 Task: Add Laclare Family Creamery Mozzarella, Goat Milk Cheese to the cart.
Action: Mouse moved to (23, 103)
Screenshot: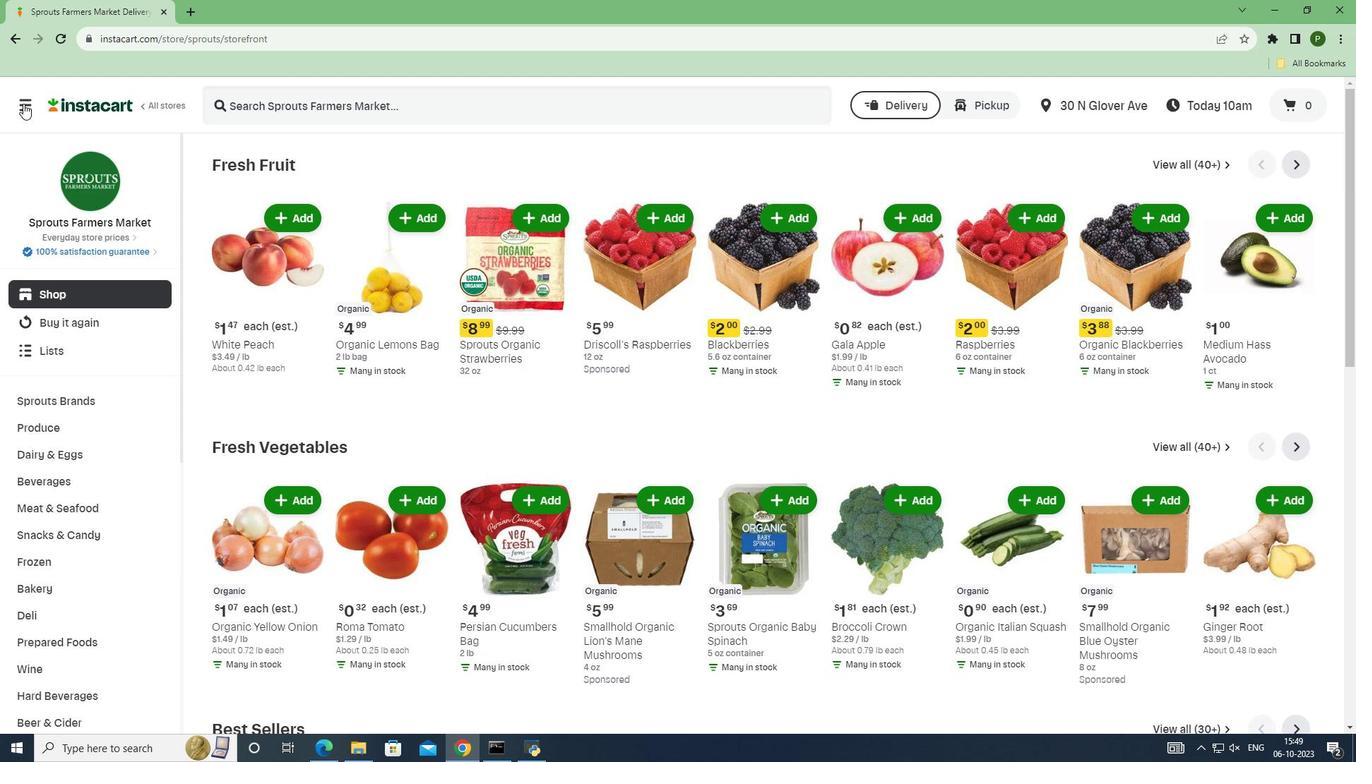 
Action: Mouse pressed left at (23, 103)
Screenshot: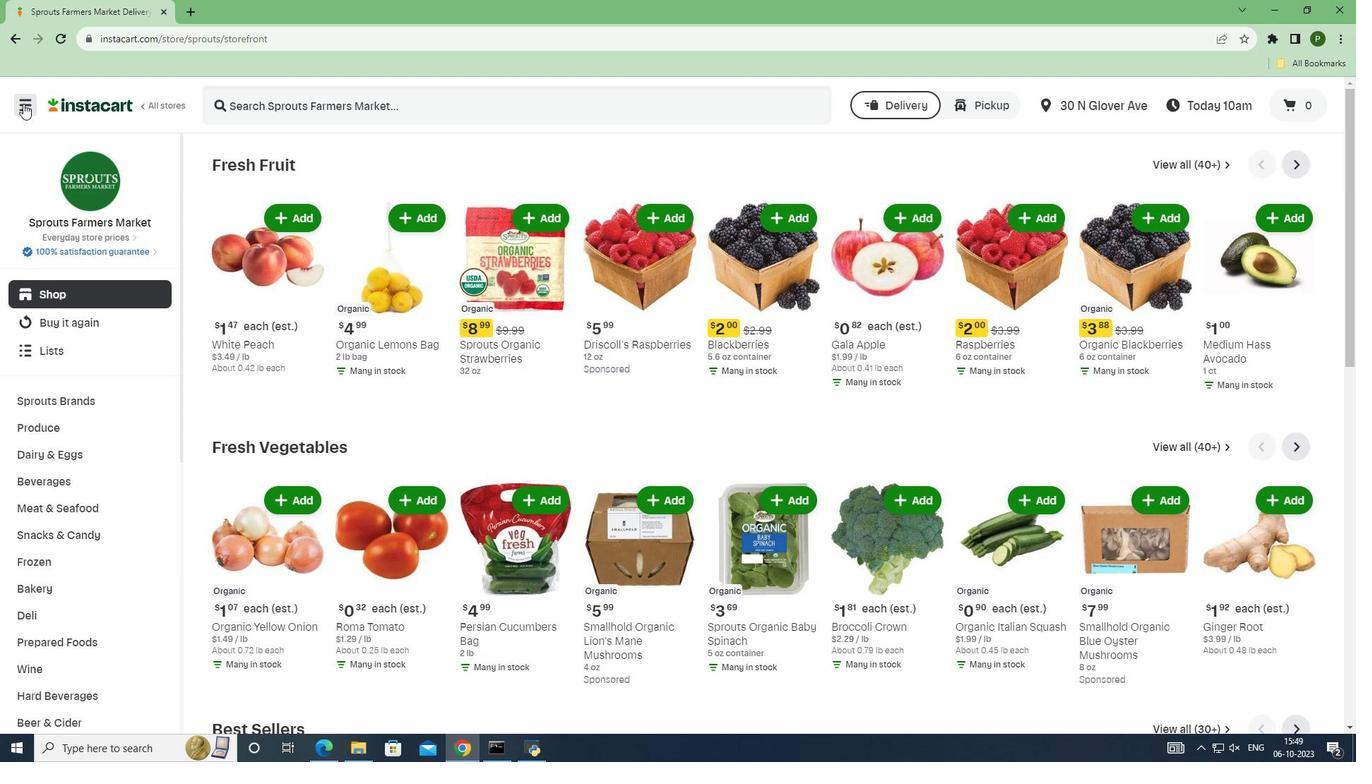 
Action: Mouse moved to (60, 373)
Screenshot: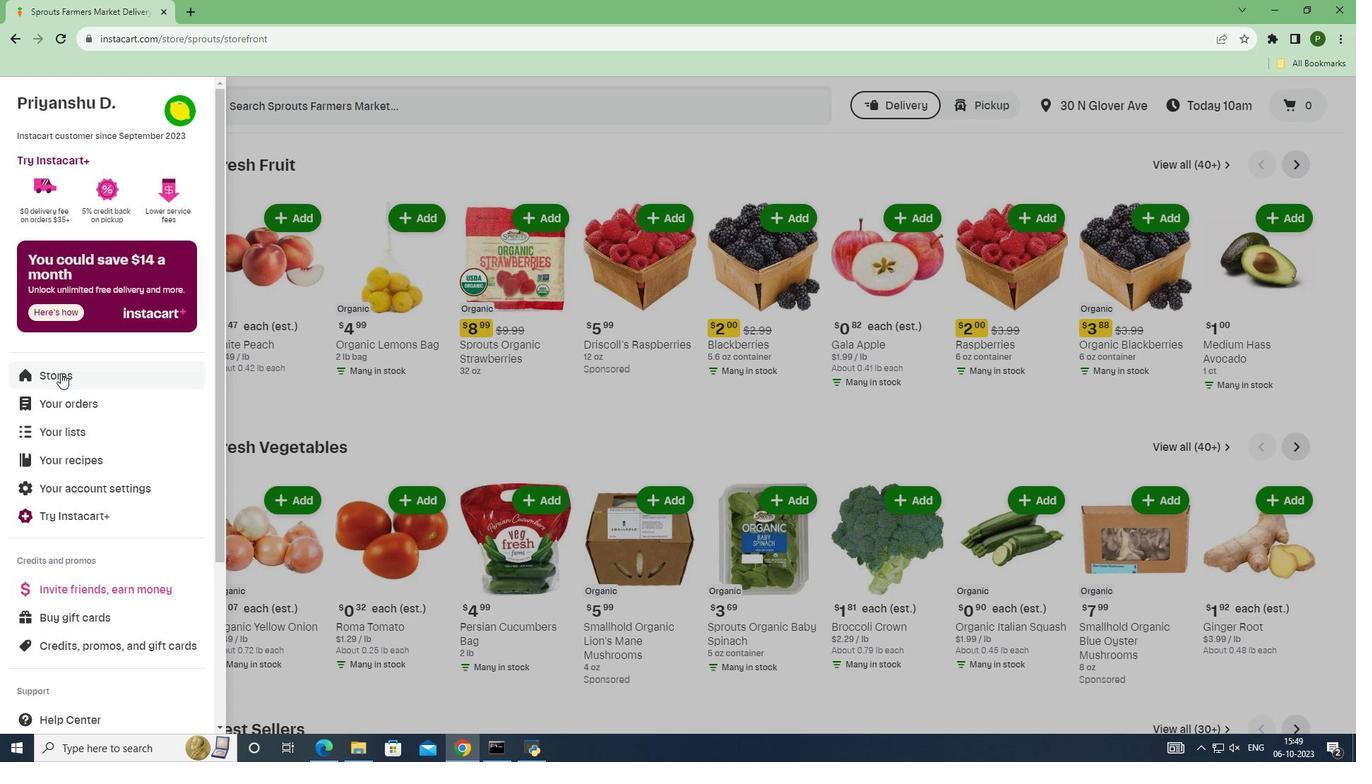 
Action: Mouse pressed left at (60, 373)
Screenshot: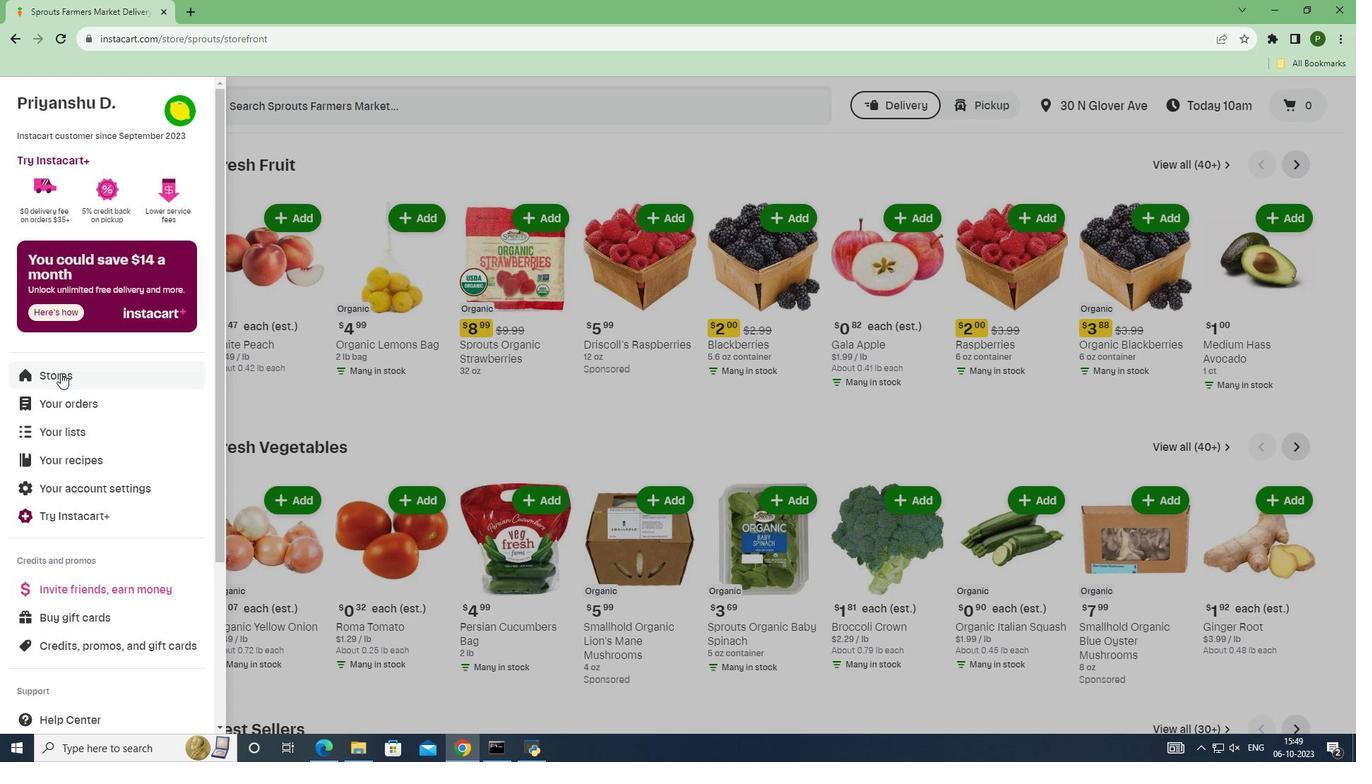
Action: Mouse moved to (329, 156)
Screenshot: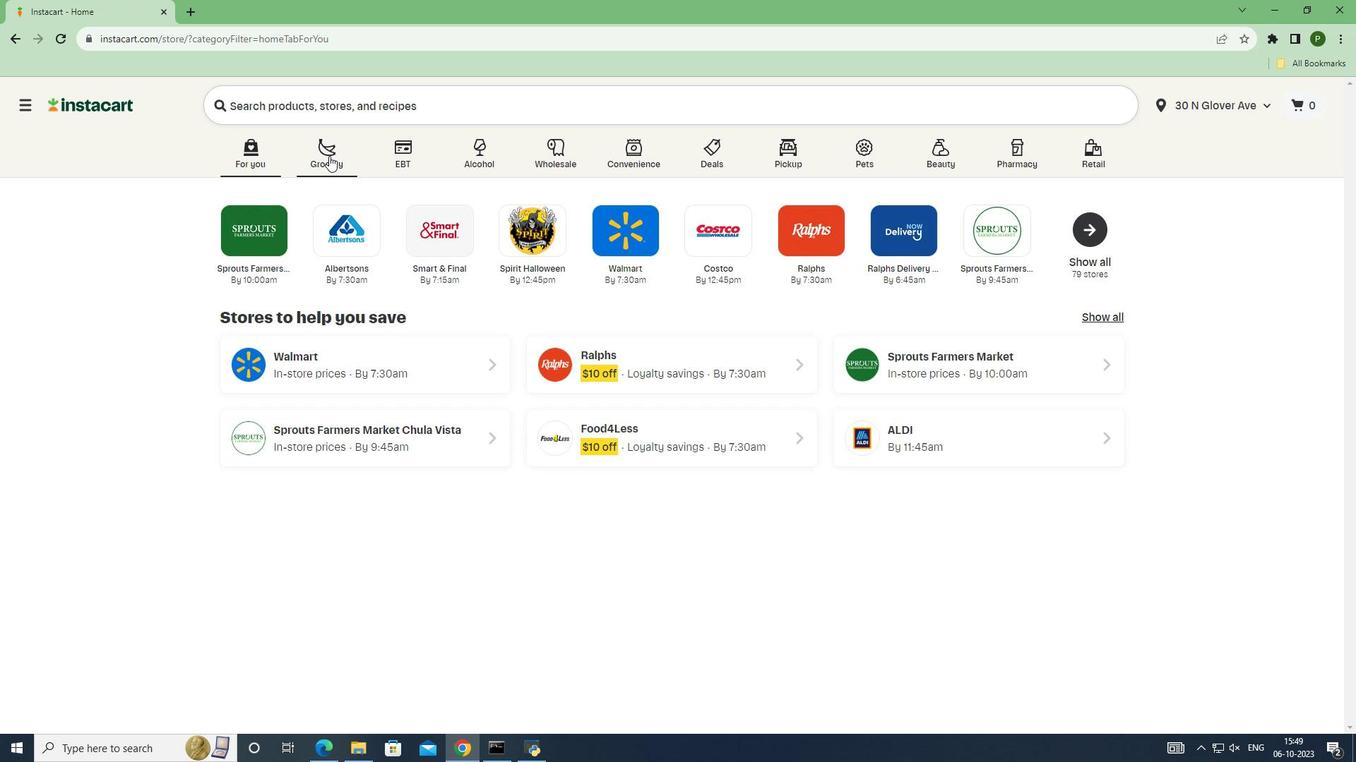 
Action: Mouse pressed left at (329, 156)
Screenshot: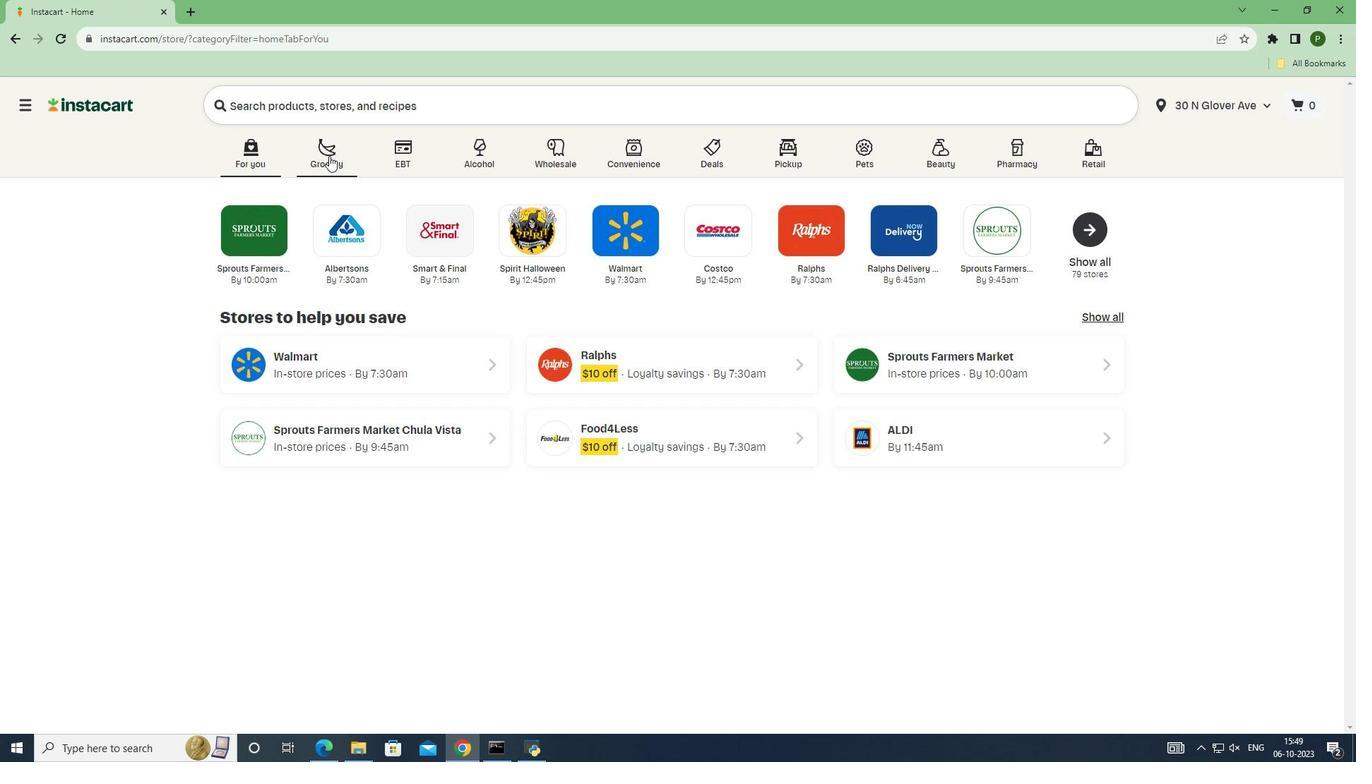 
Action: Mouse moved to (877, 328)
Screenshot: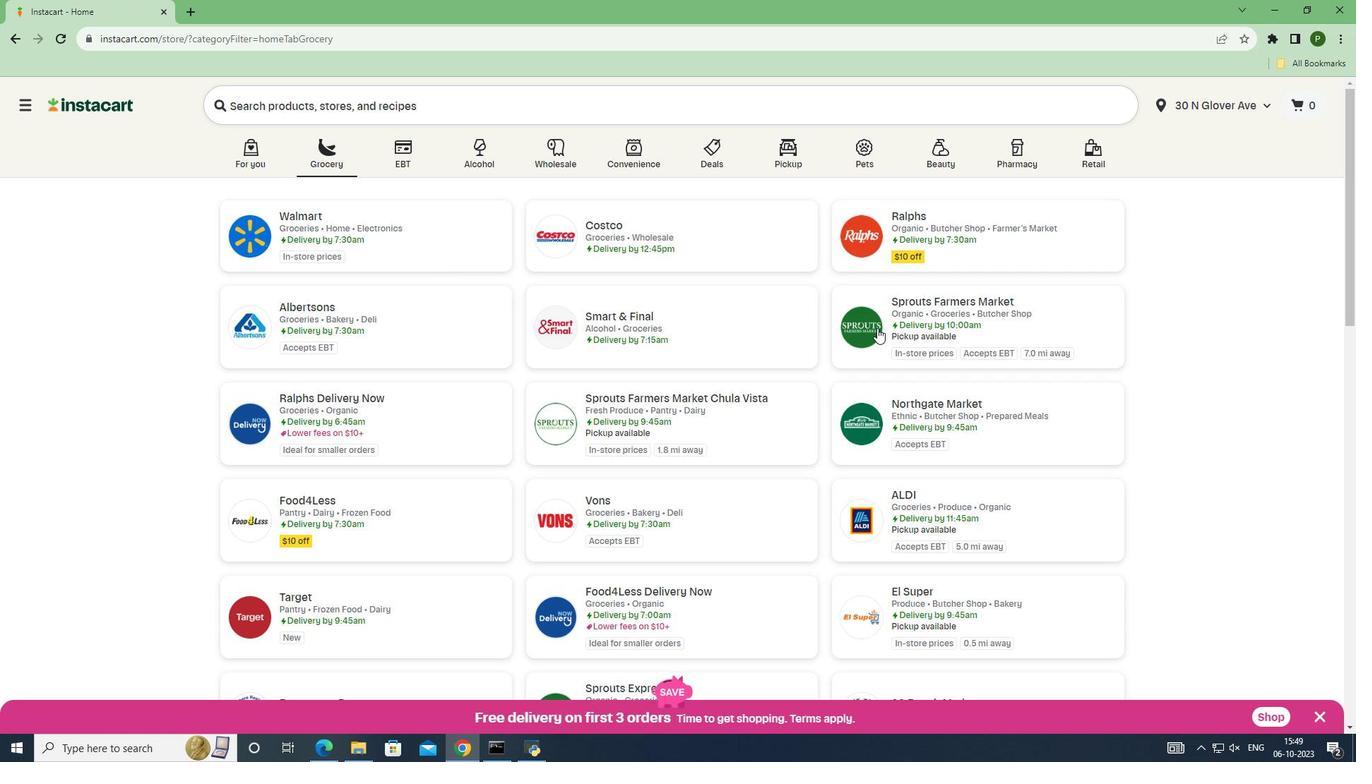 
Action: Mouse pressed left at (877, 328)
Screenshot: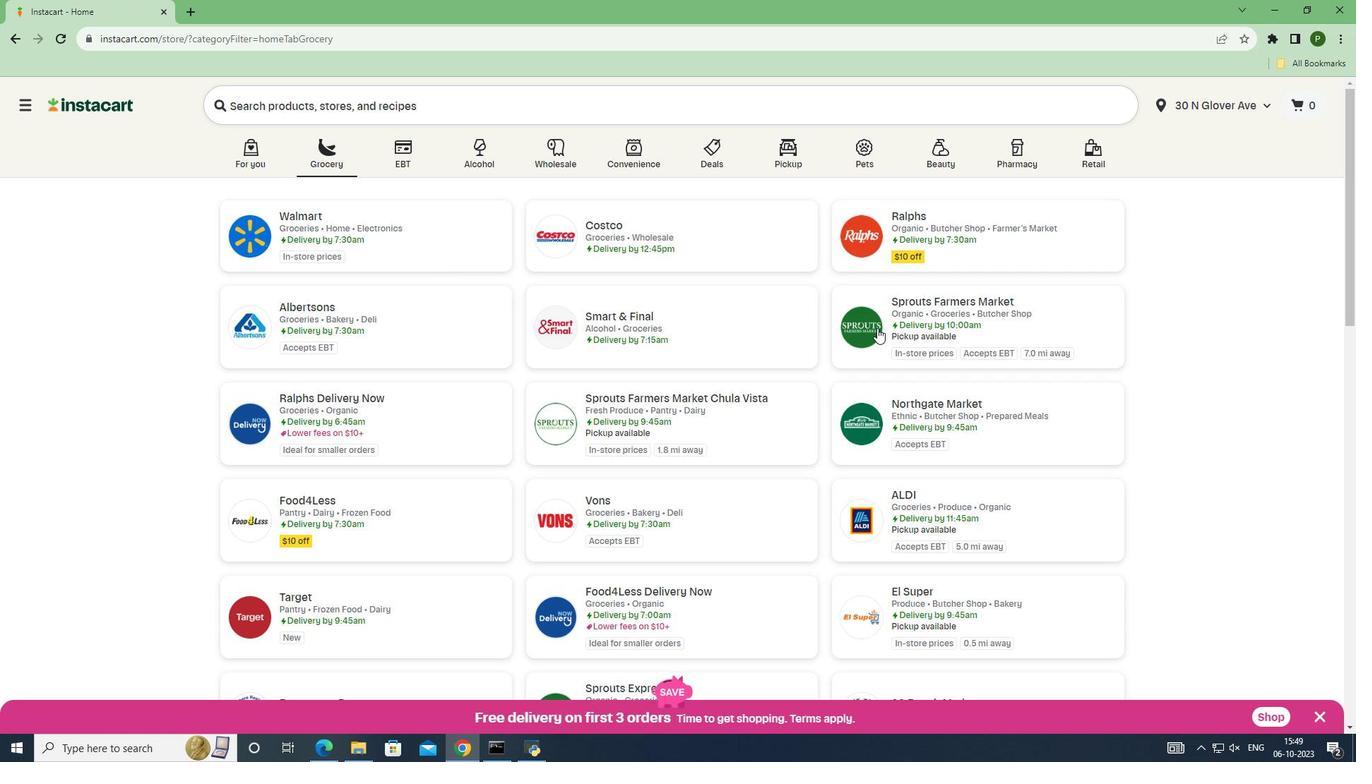 
Action: Mouse moved to (89, 454)
Screenshot: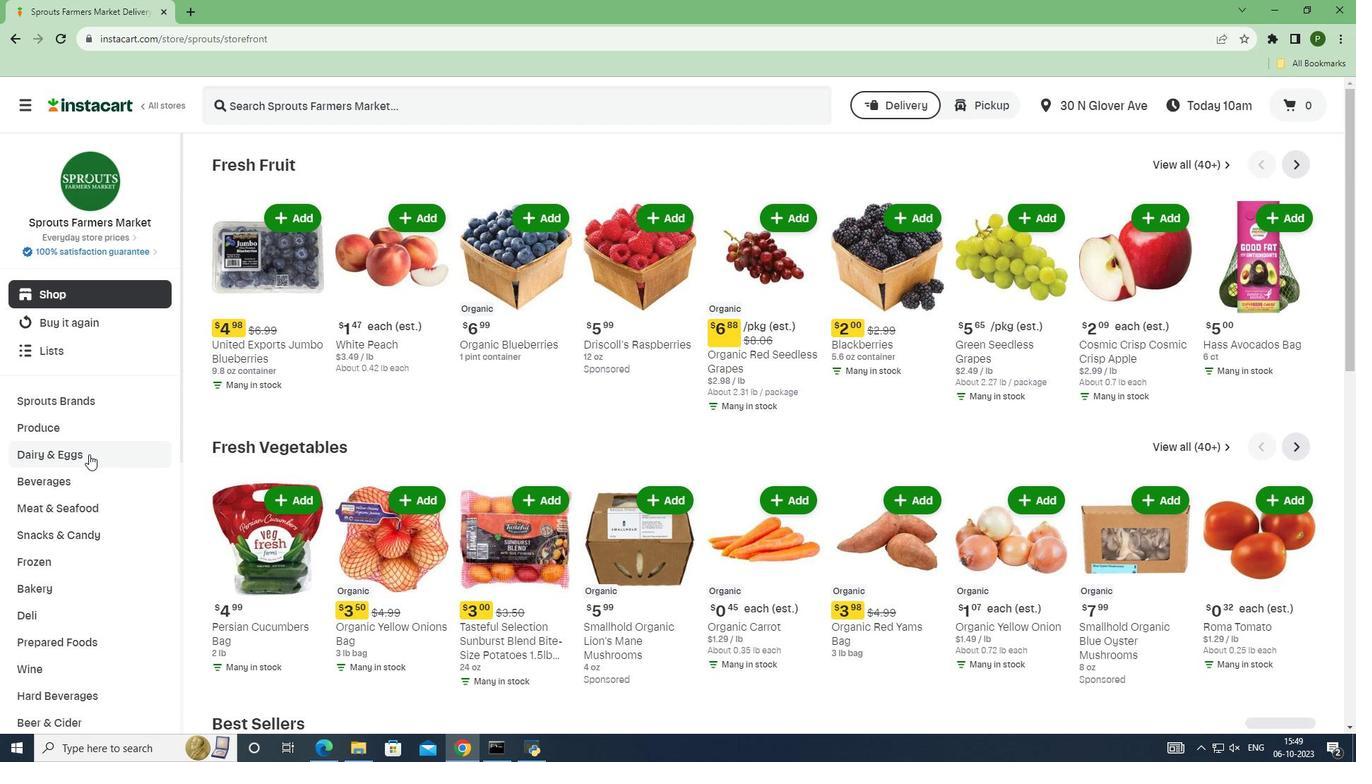 
Action: Mouse pressed left at (89, 454)
Screenshot: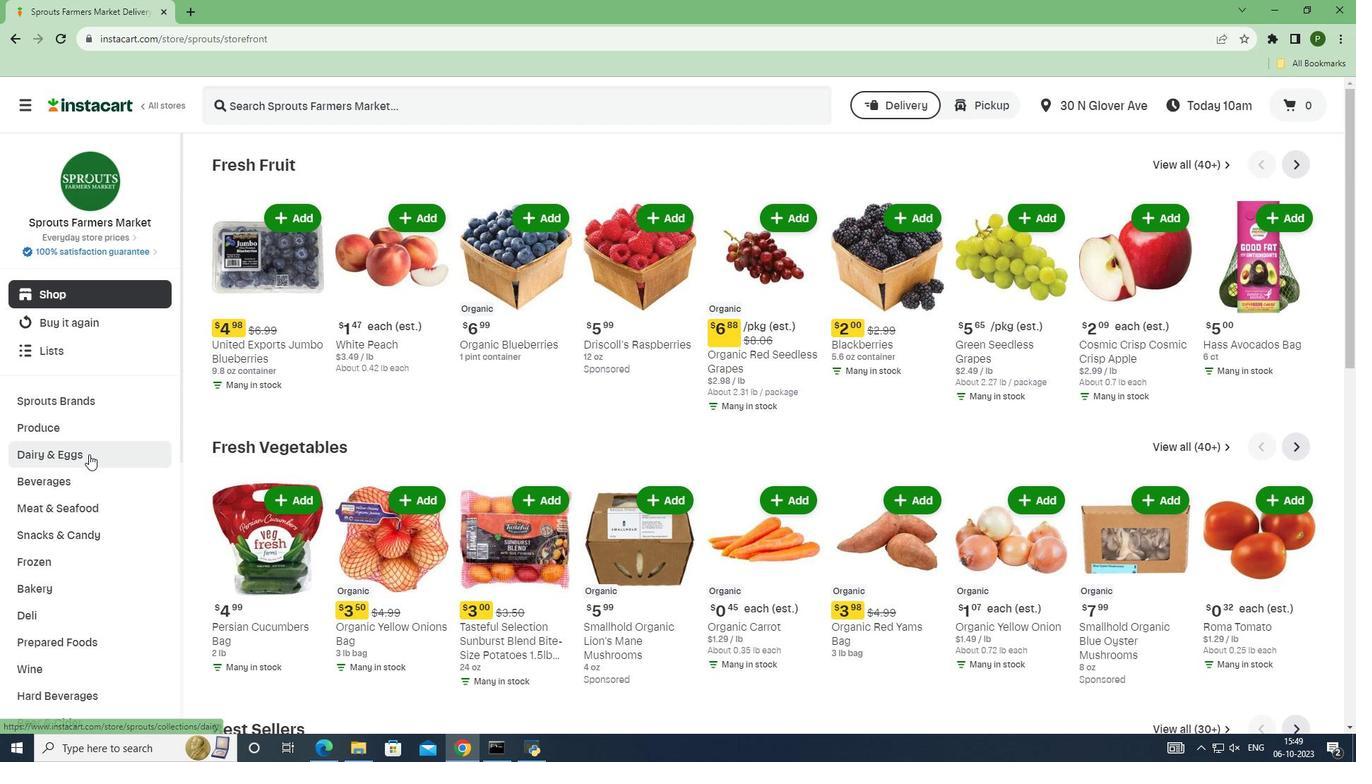 
Action: Mouse moved to (77, 515)
Screenshot: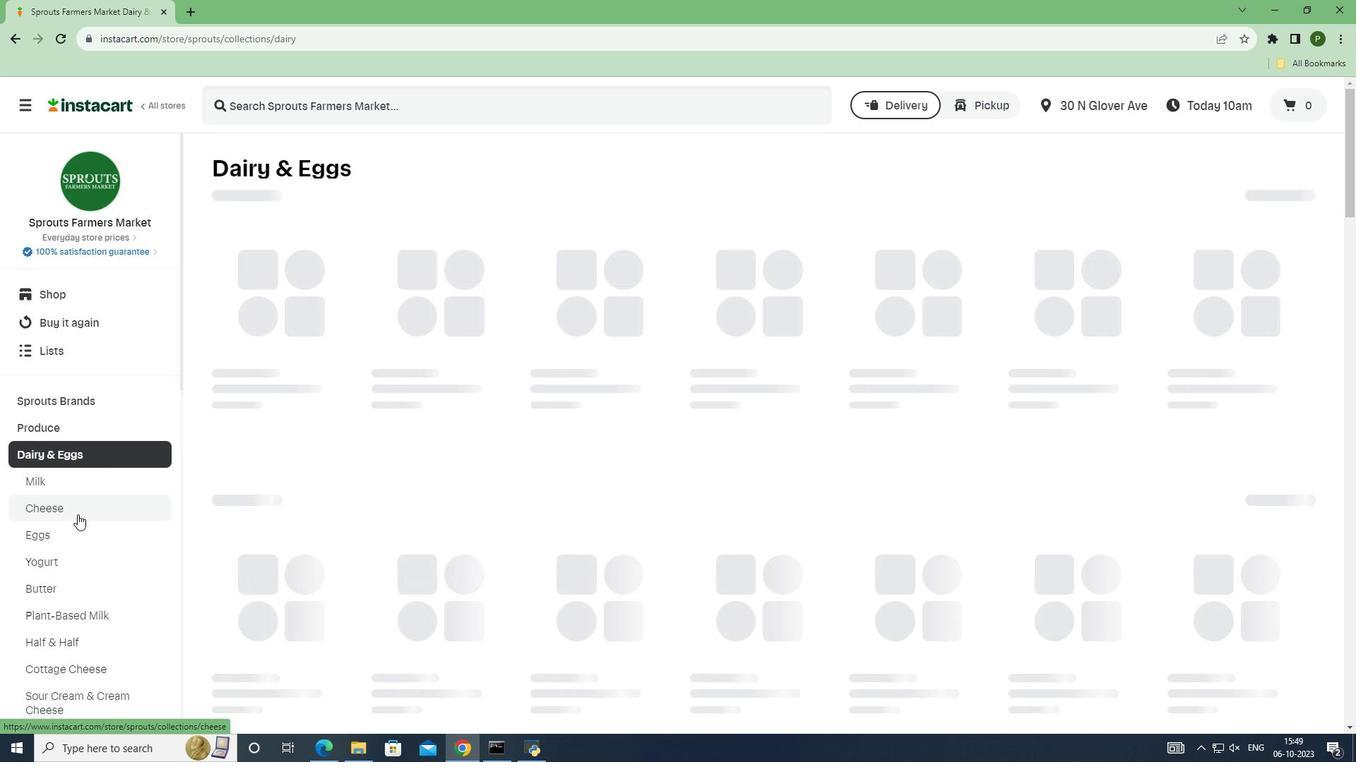 
Action: Mouse pressed left at (77, 515)
Screenshot: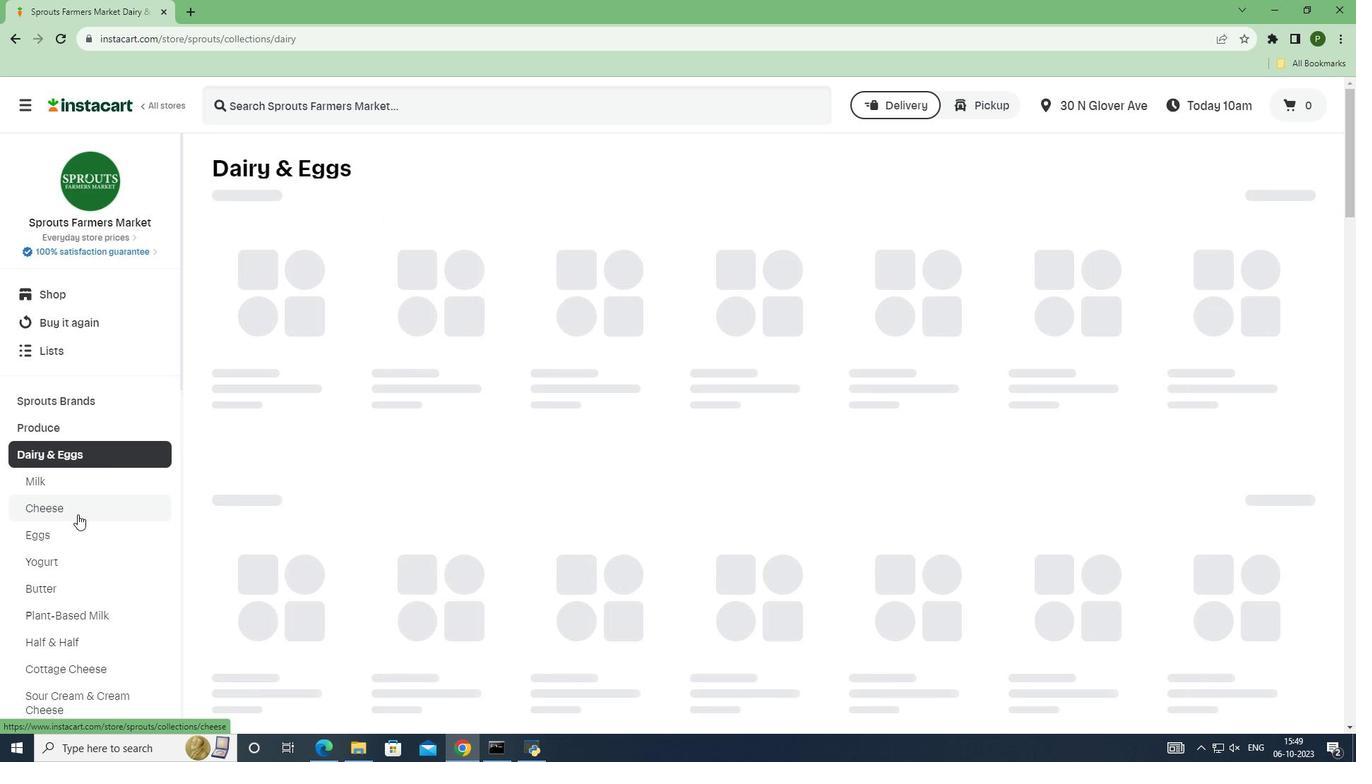 
Action: Mouse moved to (348, 108)
Screenshot: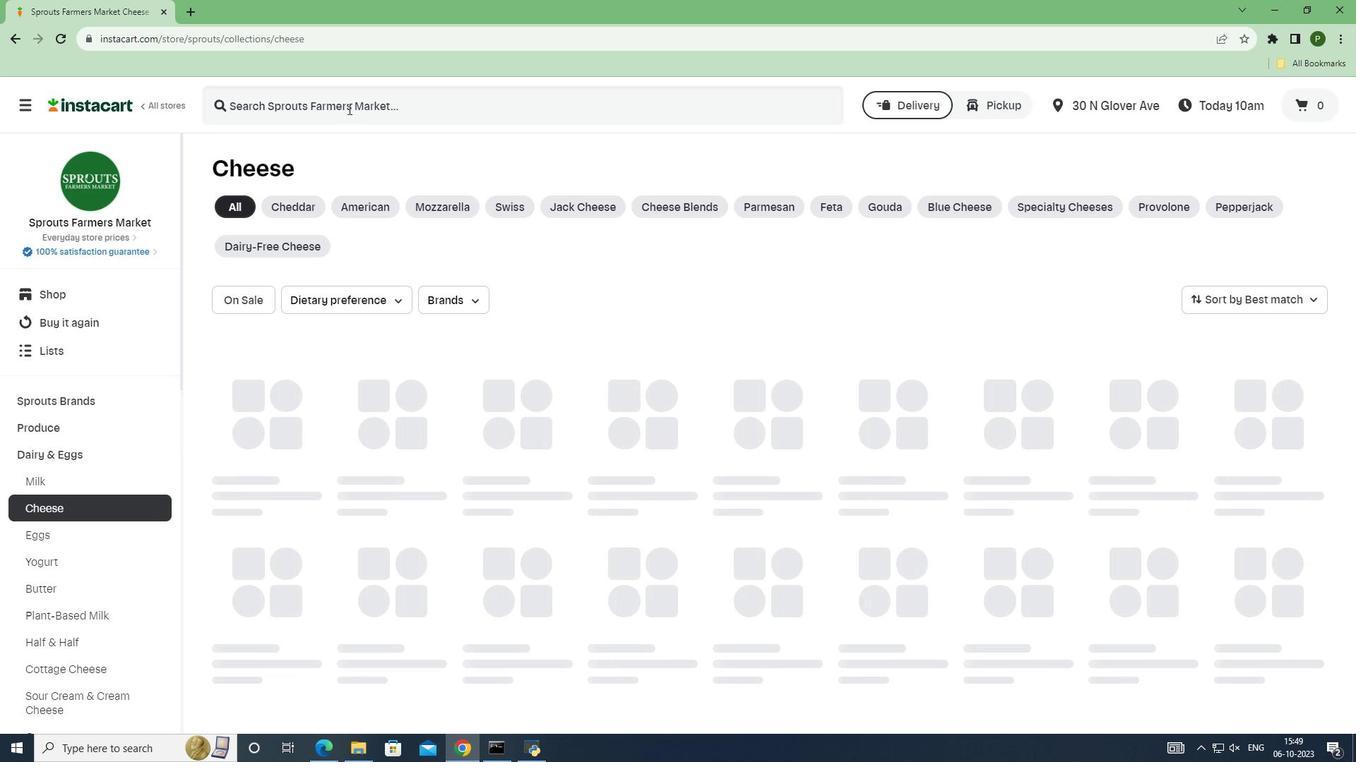 
Action: Mouse pressed left at (348, 108)
Screenshot: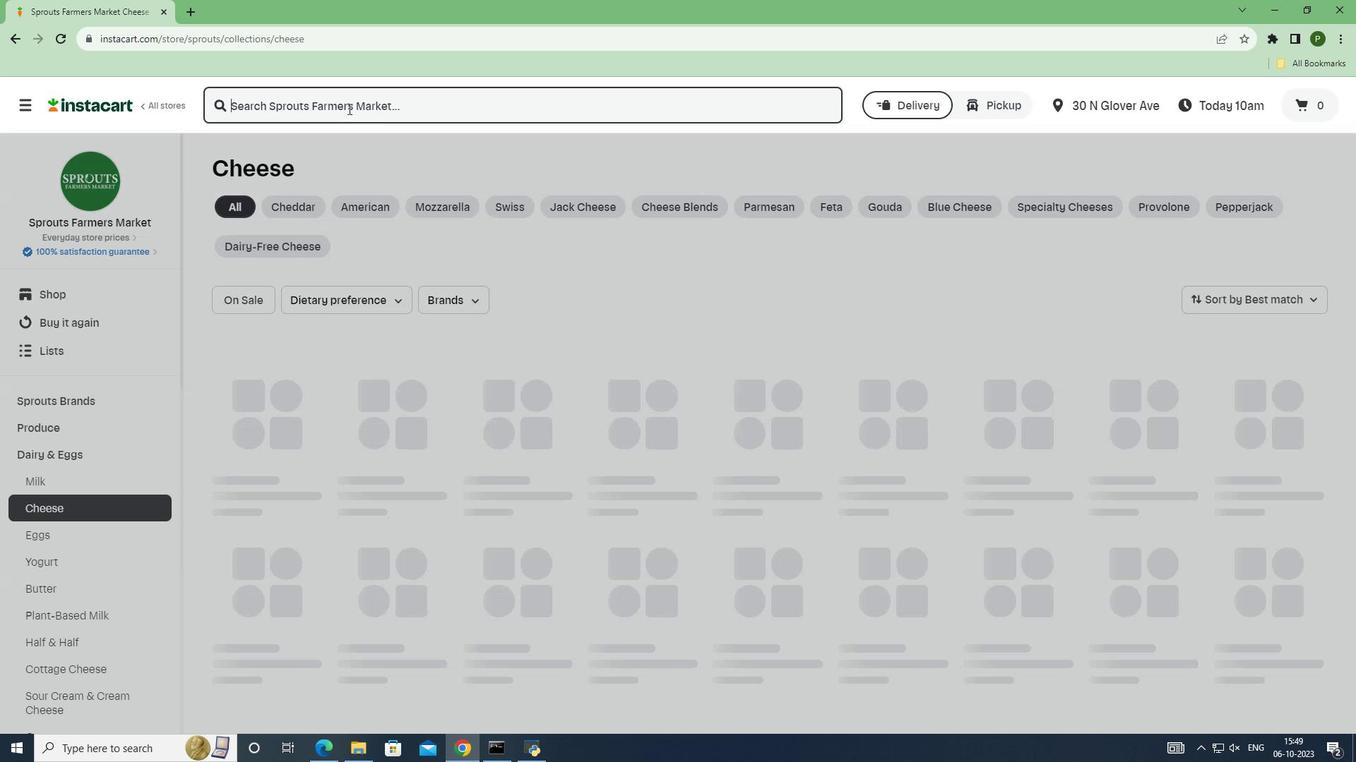 
Action: Key pressed <Key.caps_lock>L<Key.caps_lock>aclare<Key.space><Key.caps_lock>F<Key.caps_lock>amily<Key.space><Key.caps_lock>C<Key.caps_lock>reamery<Key.space><Key.caps_lock>M<Key.caps_lock>ozzarella,<Key.space><Key.caps_lock>G<Key.caps_lock>oat<Key.space><Key.caps_lock>M<Key.caps_lock>ilk<Key.space><Key.caps_lock>C<Key.caps_lock>heese<Key.space><Key.enter>
Screenshot: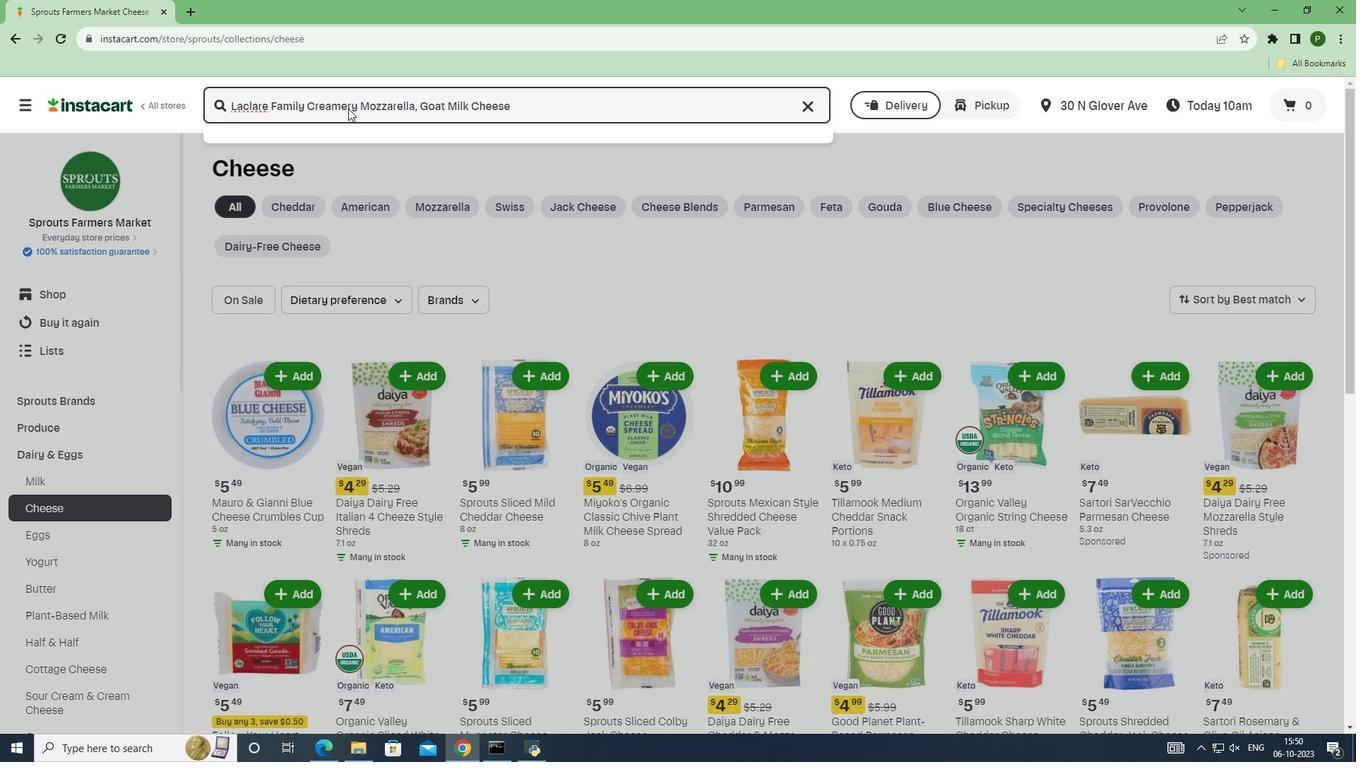 
Action: Mouse moved to (389, 250)
Screenshot: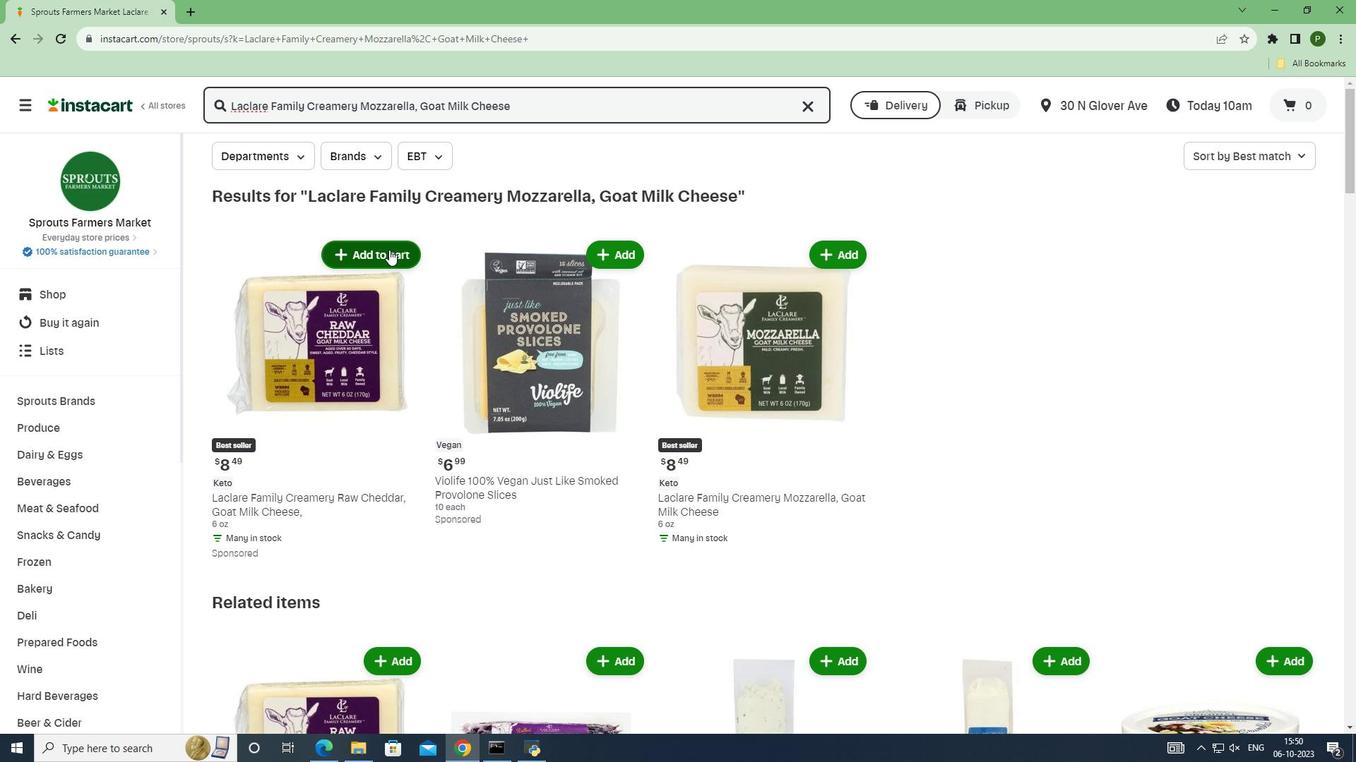 
Action: Mouse pressed left at (389, 250)
Screenshot: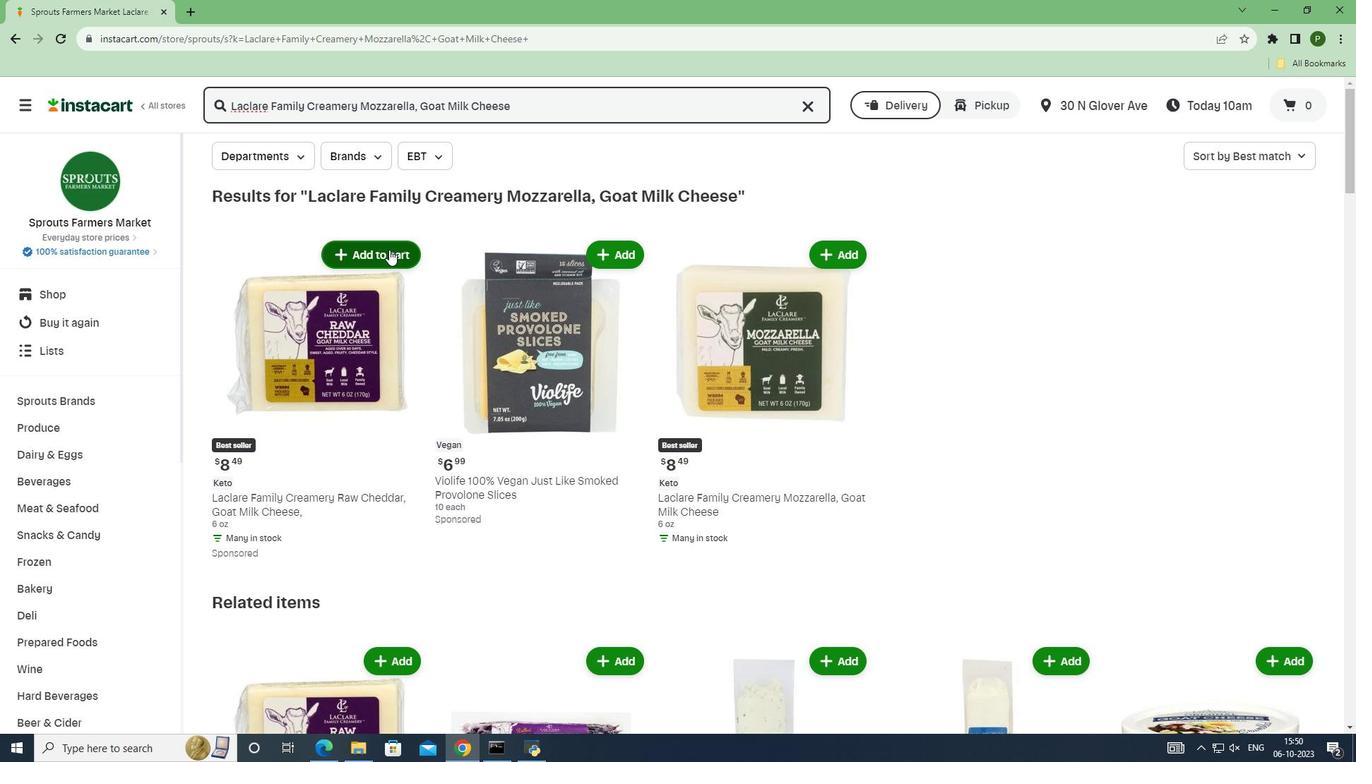 
Action: Mouse moved to (470, 271)
Screenshot: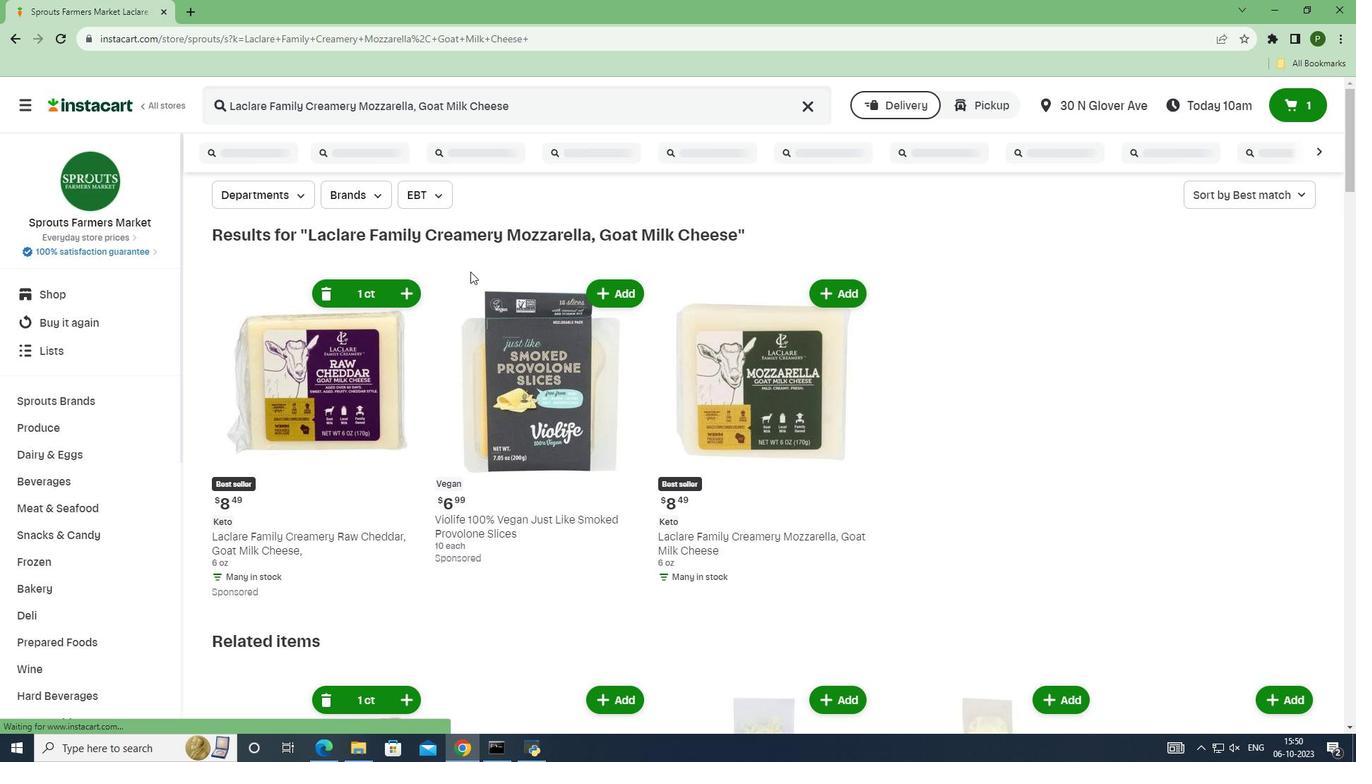 
